 Task: Add Alter Eco Organic 90% Super Blackout Chocolate Bar to the cart.
Action: Mouse moved to (1257, 151)
Screenshot: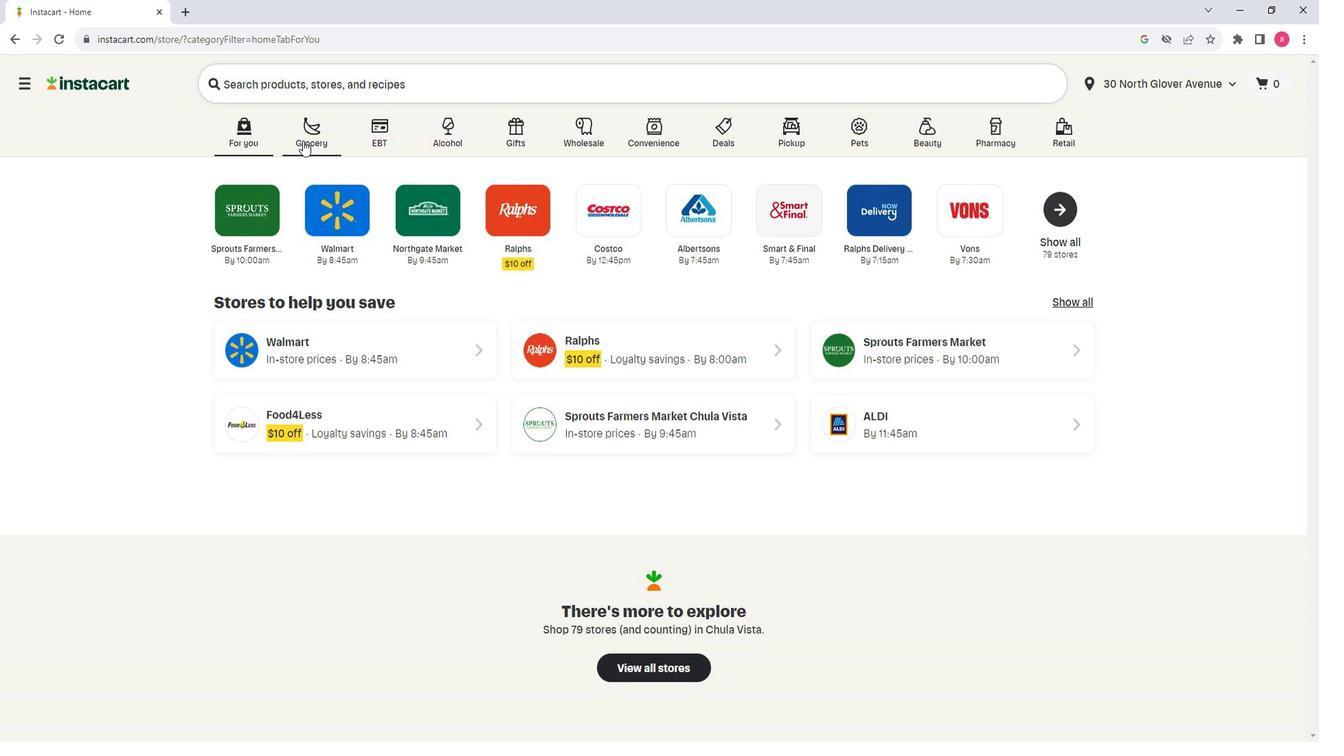 
Action: Mouse pressed left at (1257, 151)
Screenshot: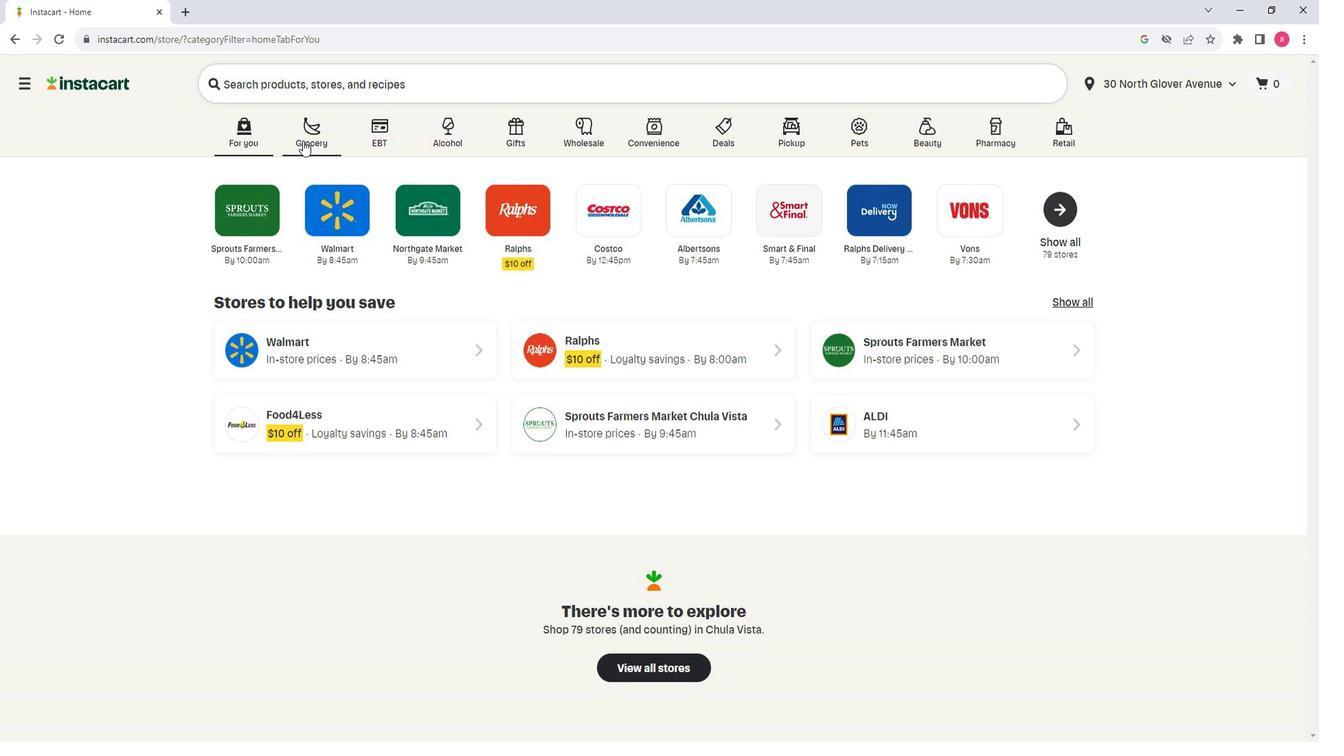 
Action: Mouse moved to (1314, 393)
Screenshot: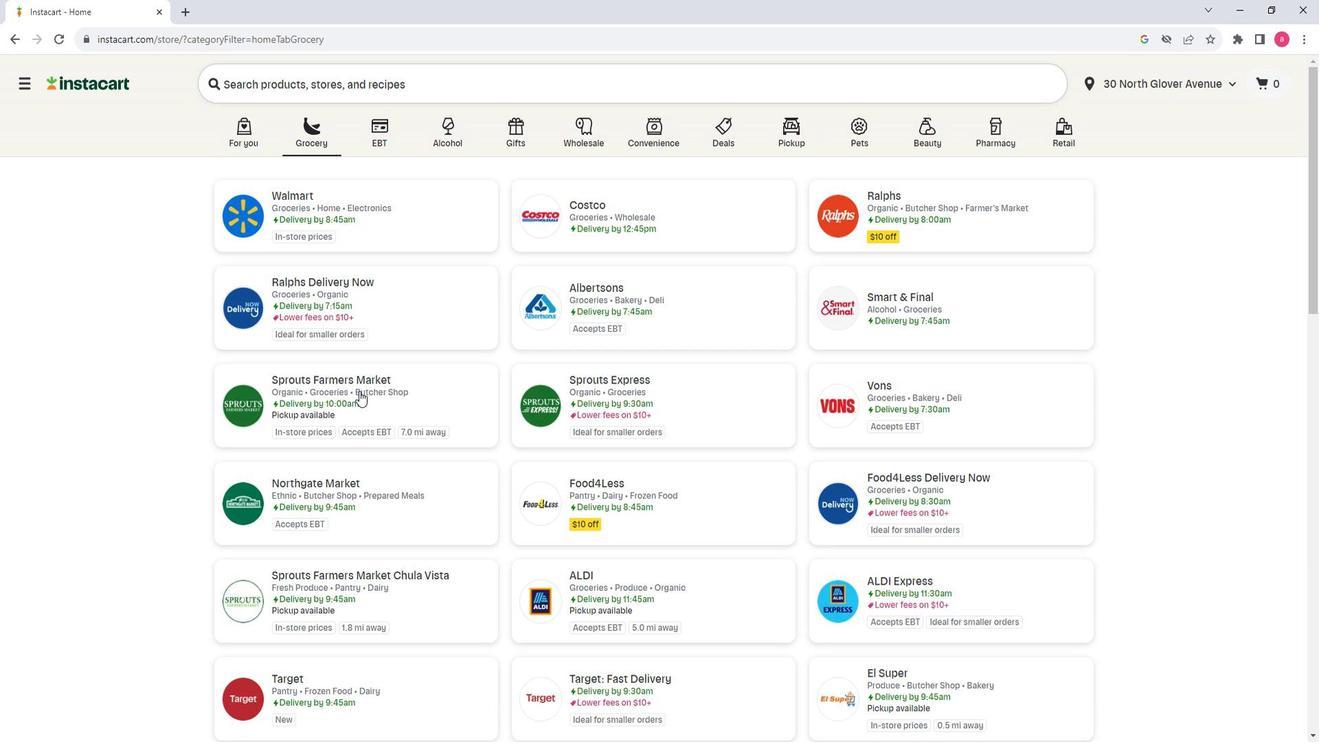 
Action: Mouse pressed left at (1314, 393)
Screenshot: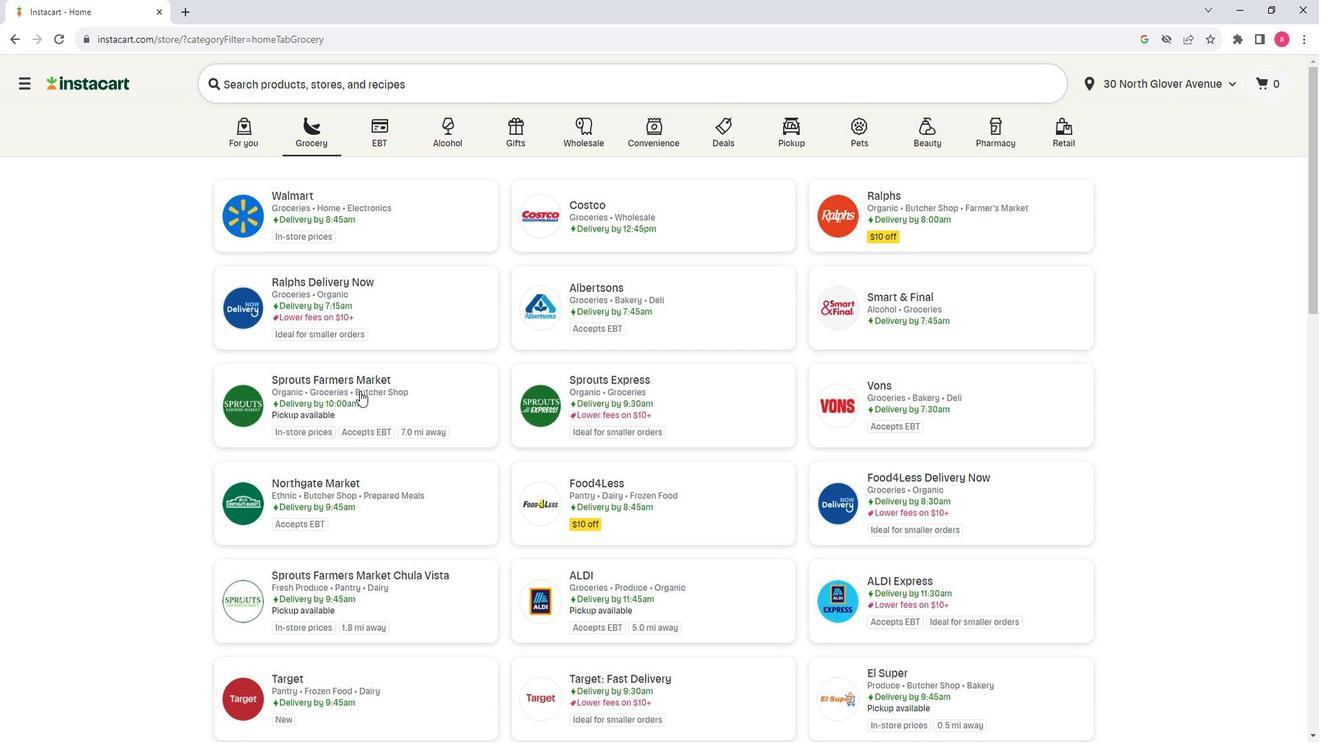 
Action: Mouse moved to (1034, 549)
Screenshot: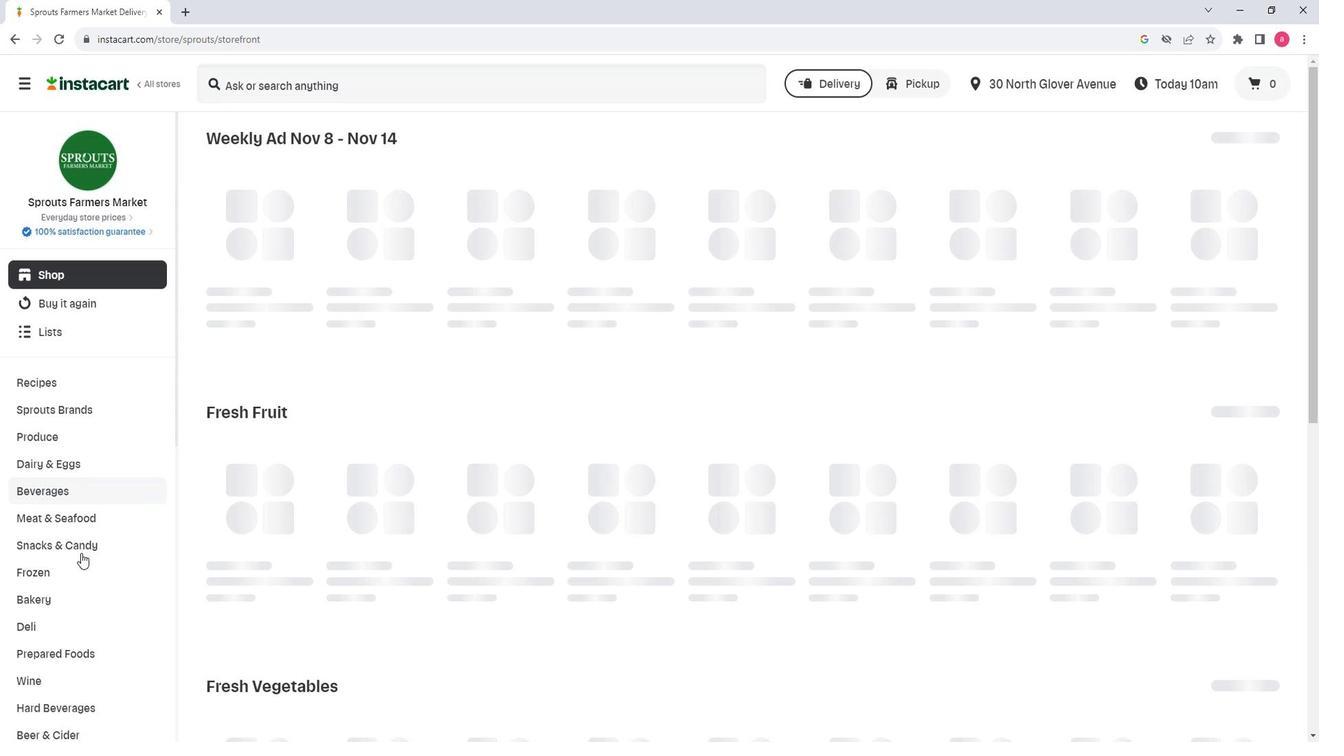
Action: Mouse pressed left at (1034, 549)
Screenshot: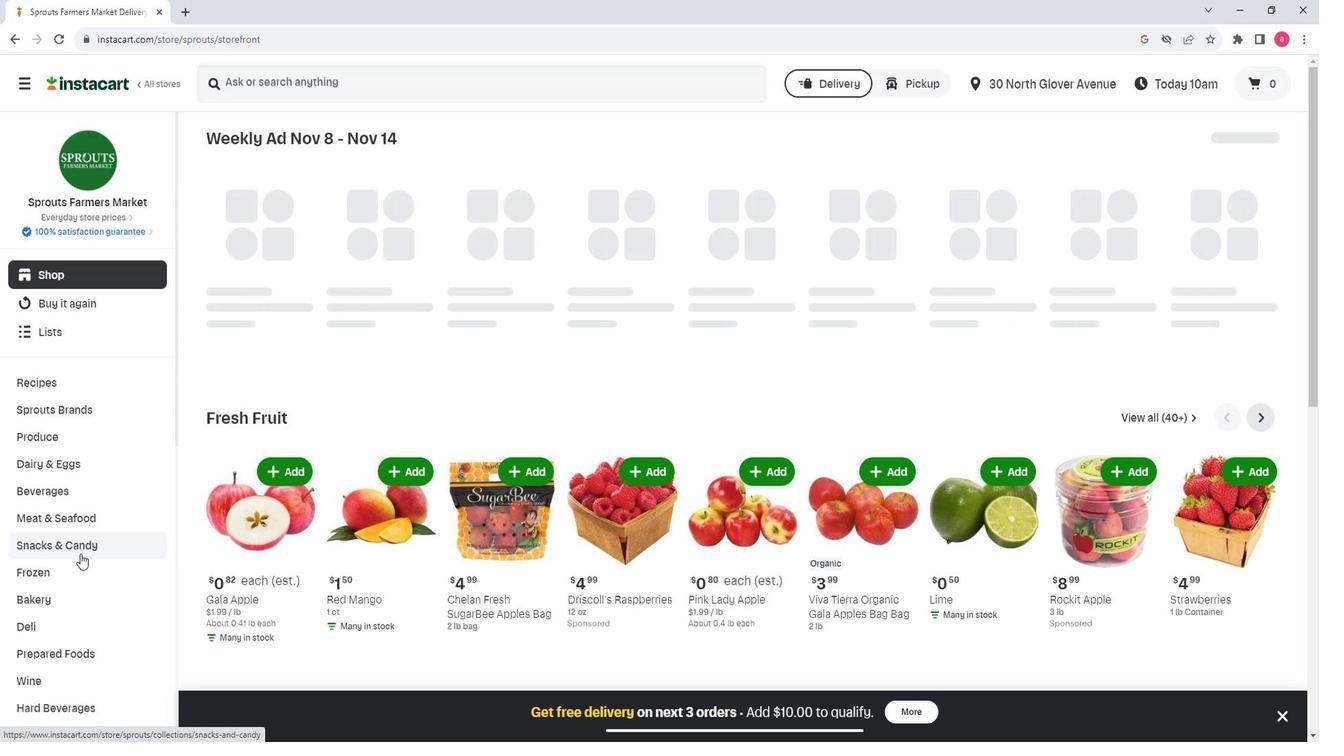 
Action: Mouse moved to (1054, 529)
Screenshot: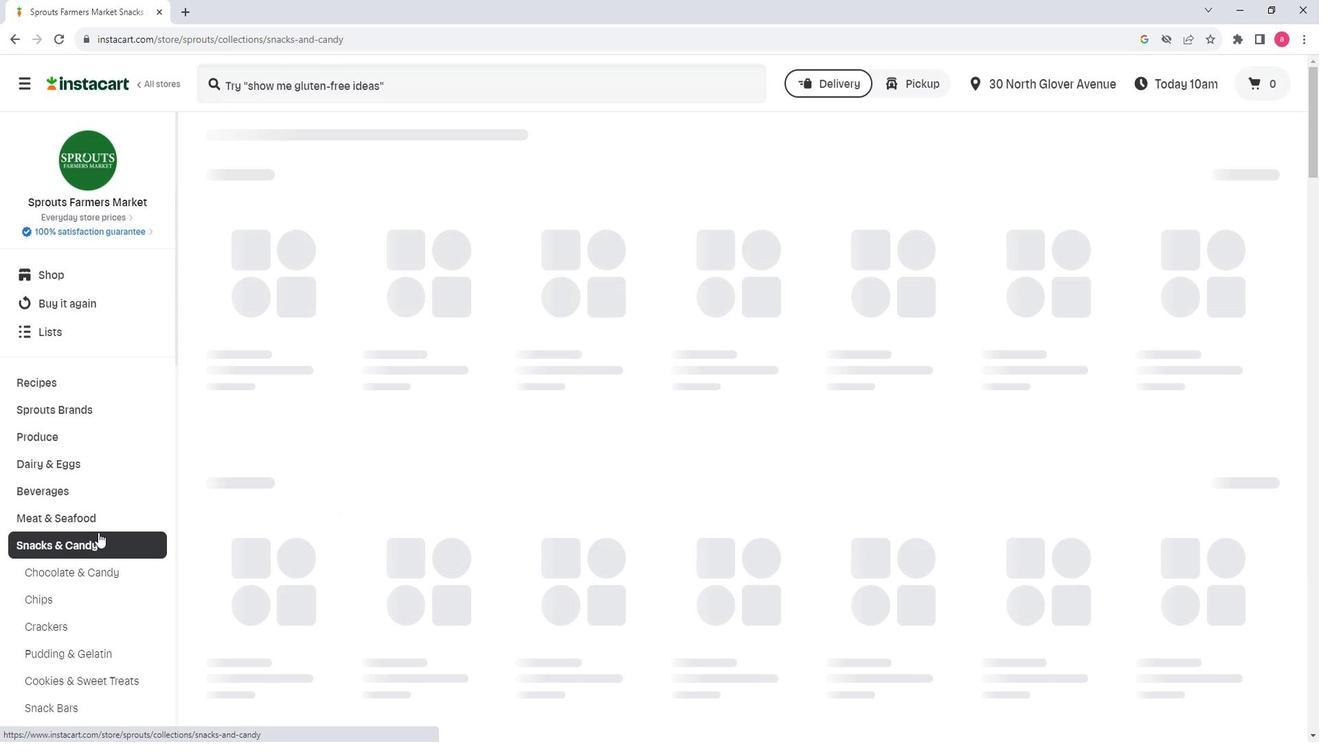 
Action: Mouse scrolled (1054, 528) with delta (0, 0)
Screenshot: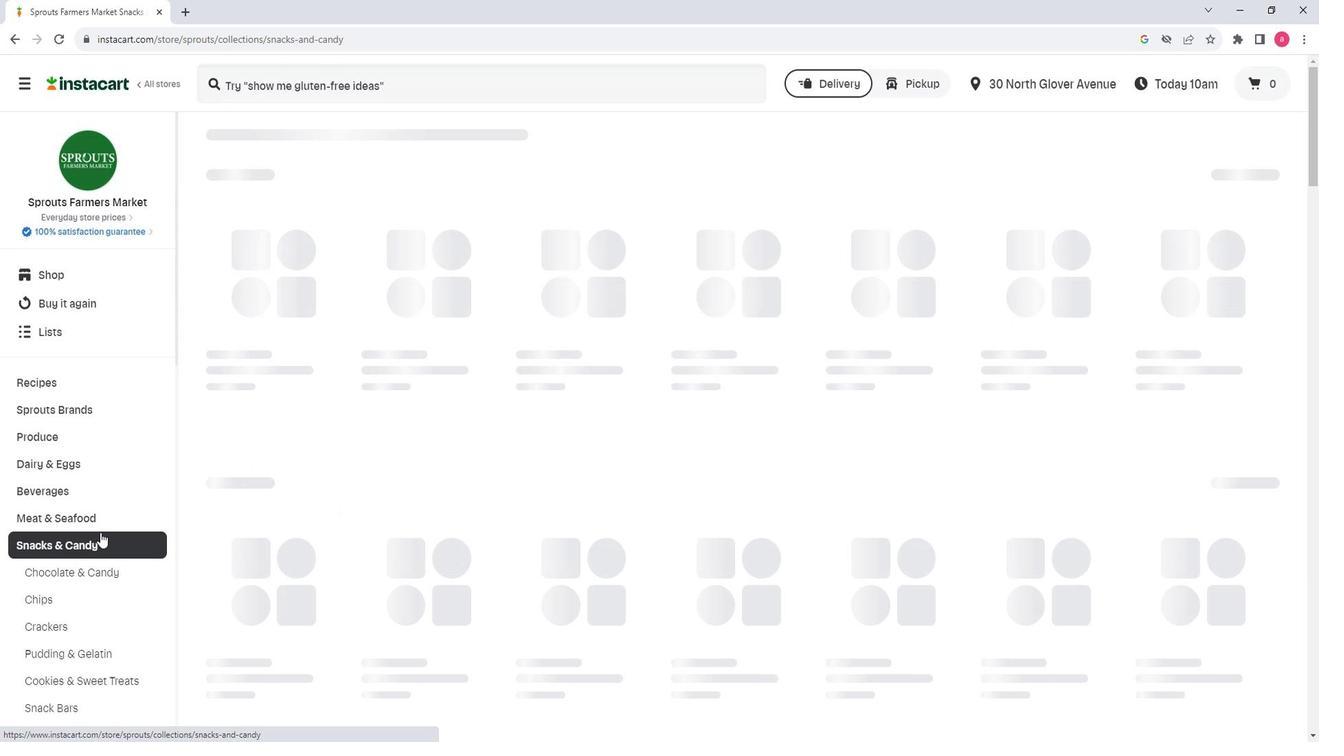 
Action: Mouse moved to (1056, 529)
Screenshot: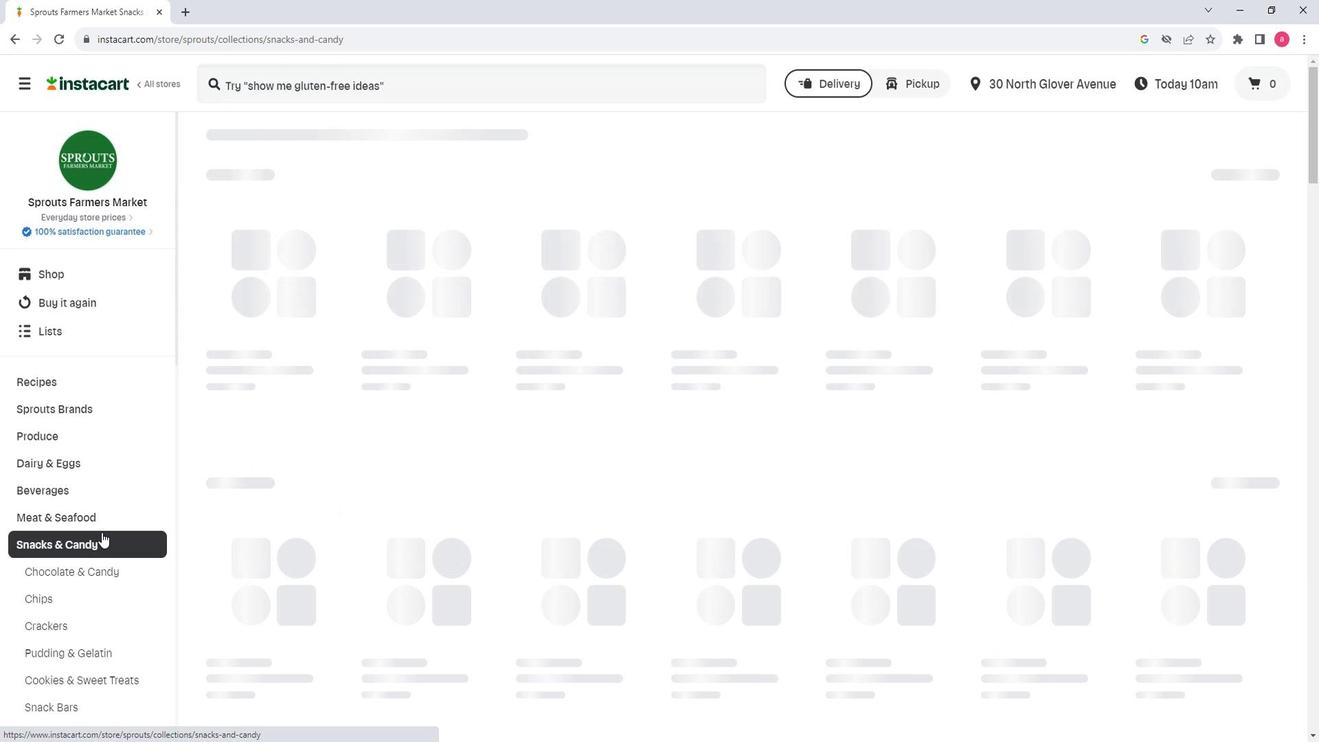 
Action: Mouse scrolled (1056, 528) with delta (0, 0)
Screenshot: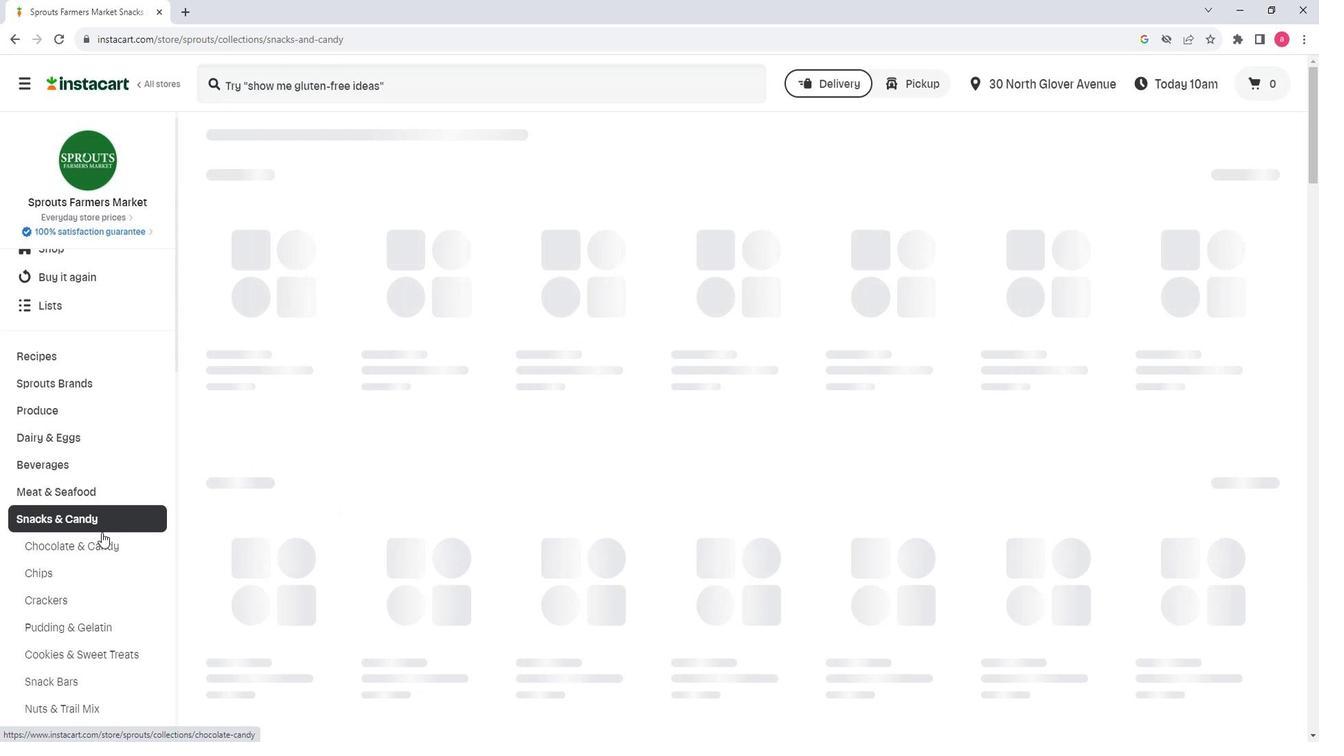
Action: Mouse moved to (1048, 428)
Screenshot: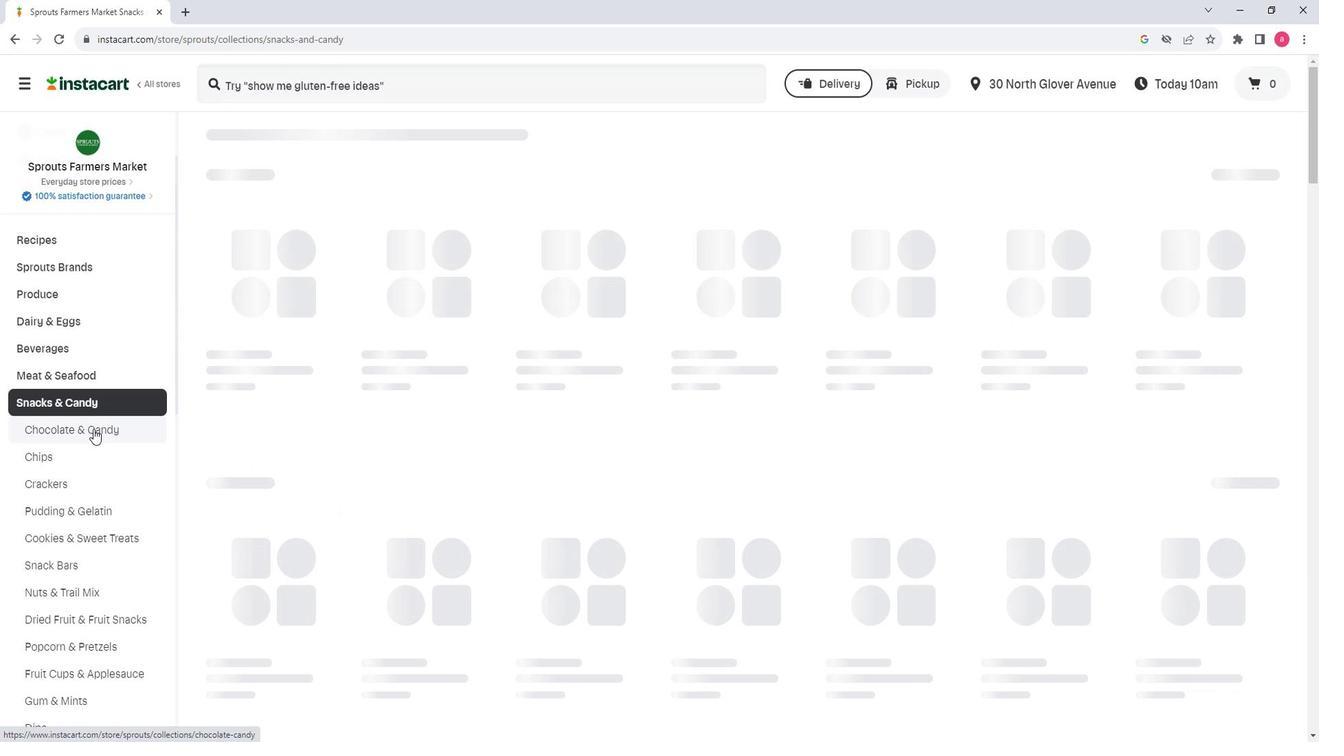 
Action: Mouse pressed left at (1048, 428)
Screenshot: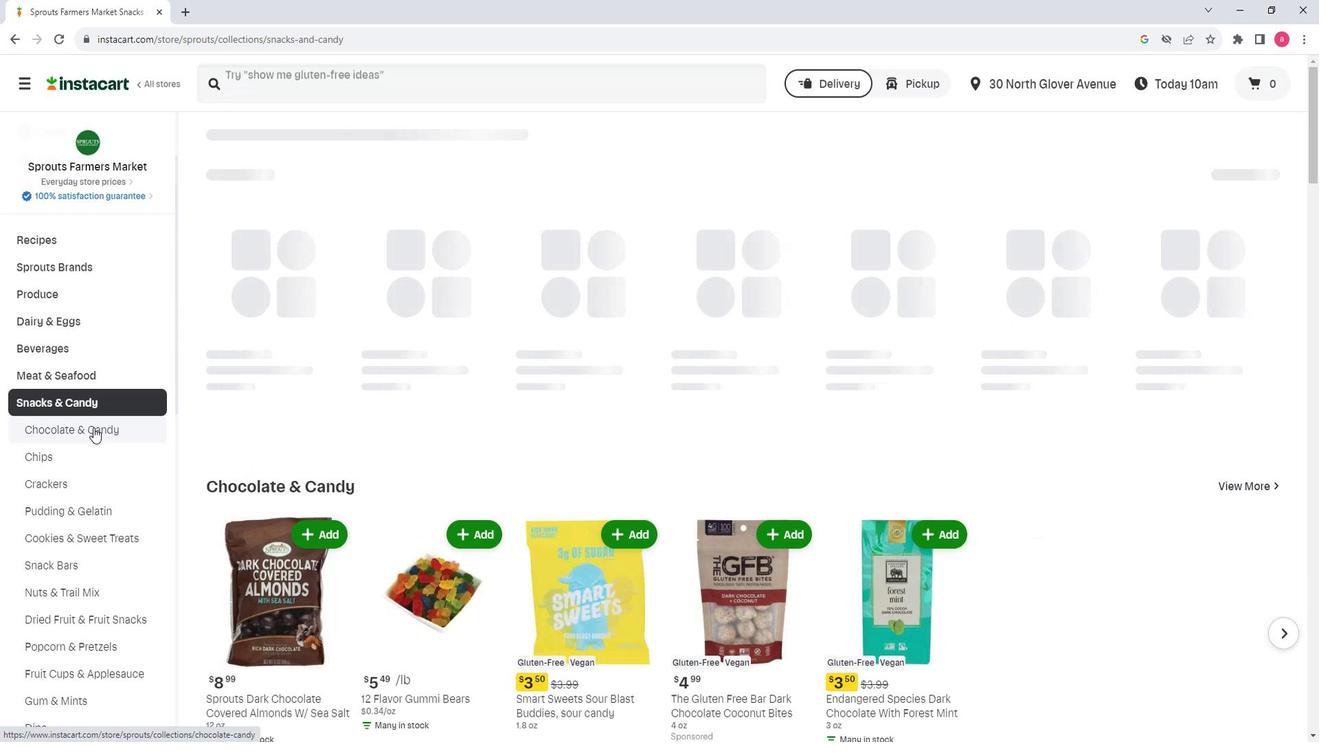 
Action: Mouse moved to (1248, 198)
Screenshot: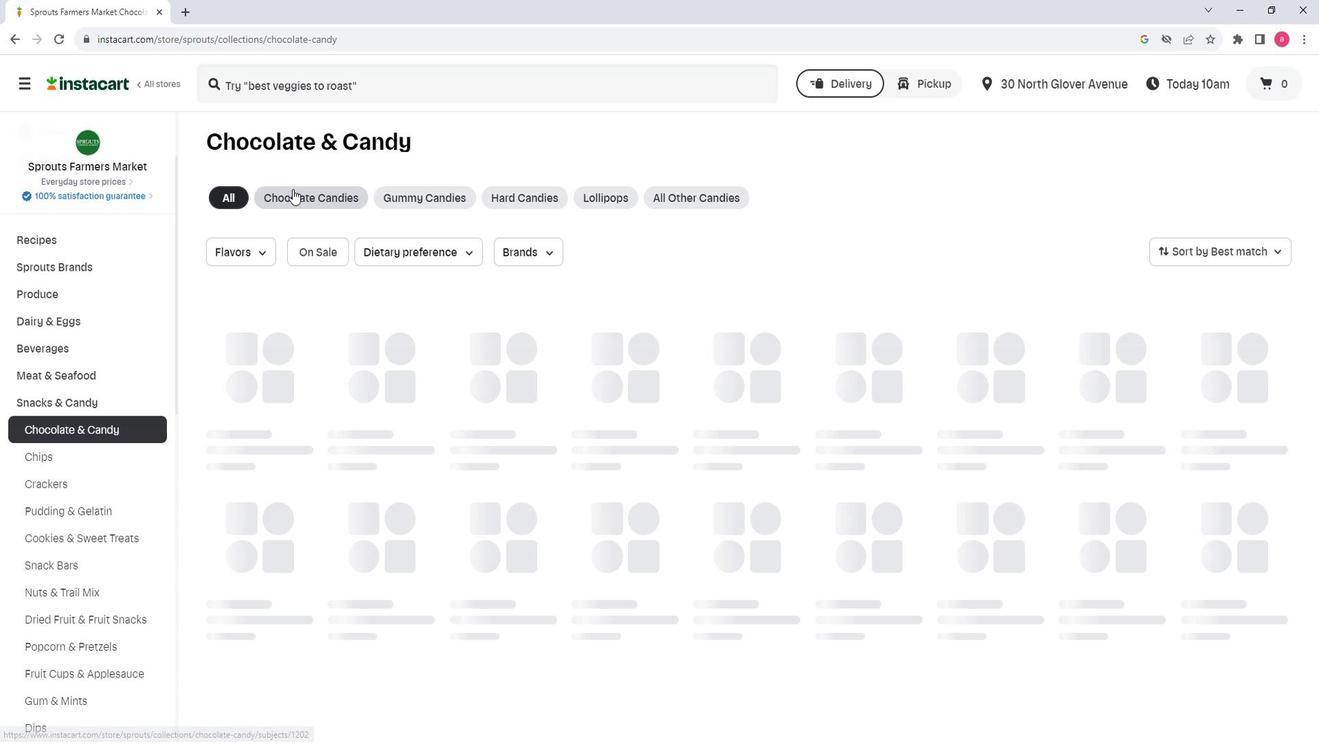 
Action: Mouse pressed left at (1248, 198)
Screenshot: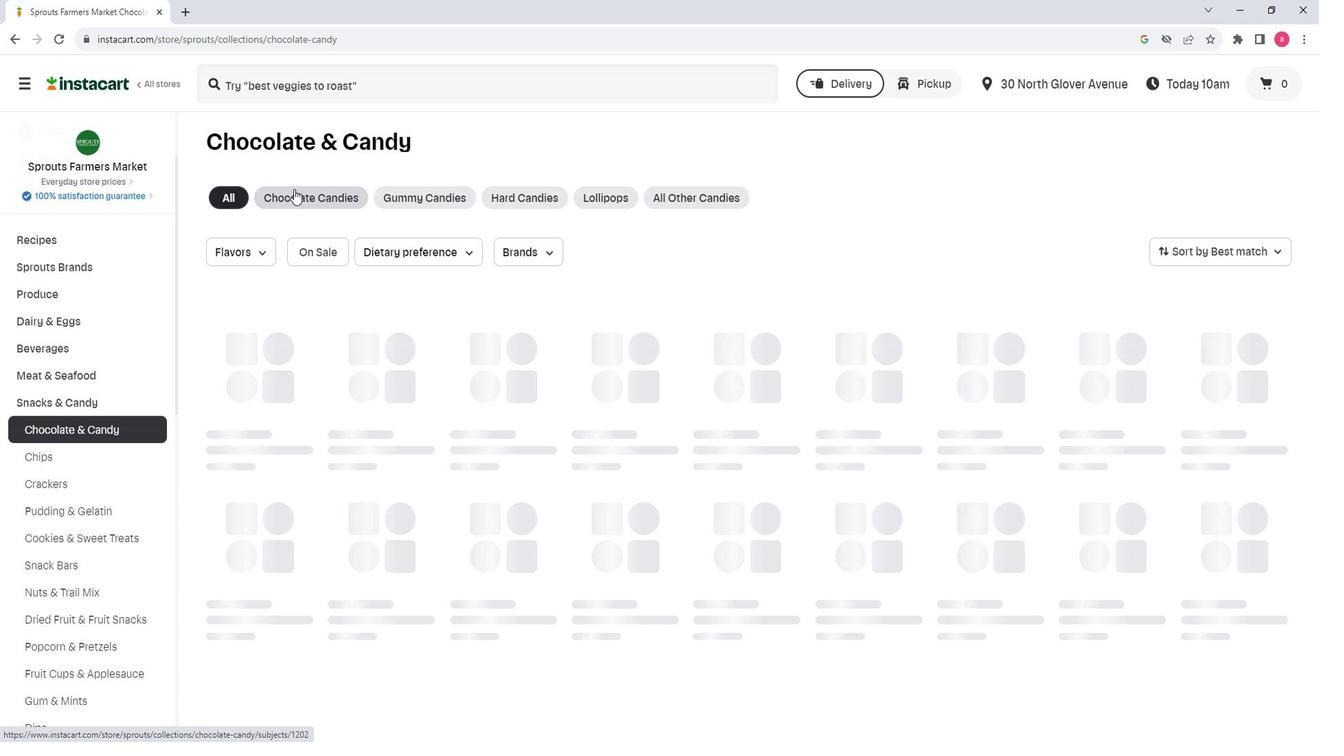 
Action: Mouse moved to (1265, 109)
Screenshot: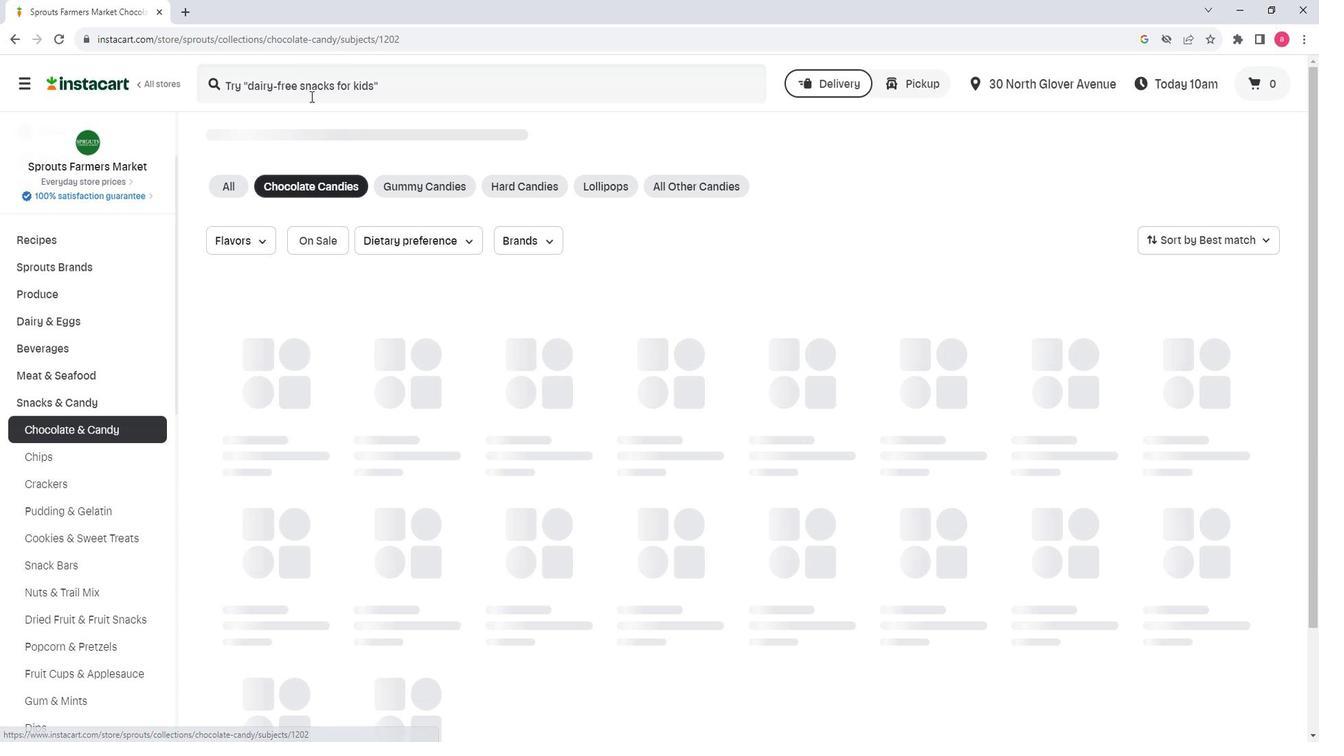 
Action: Mouse pressed left at (1265, 109)
Screenshot: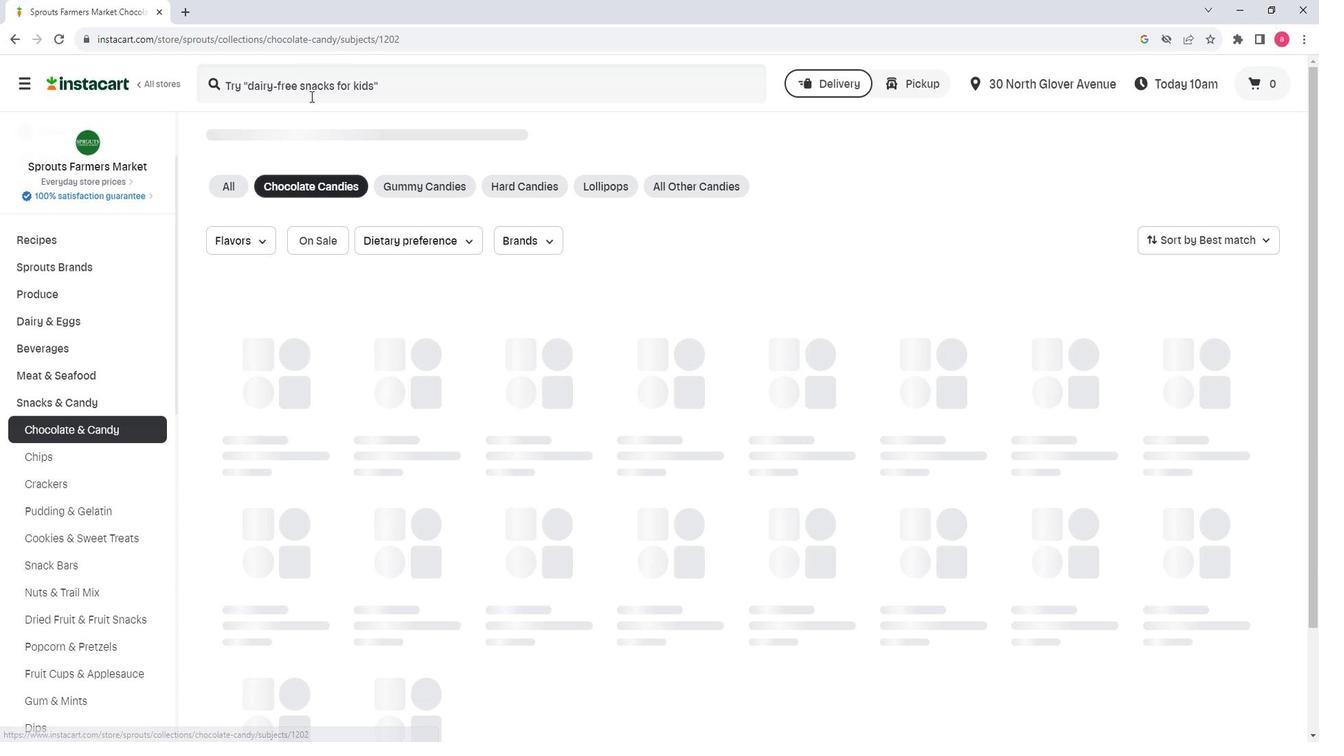
Action: Key pressed <Key.shift>Eco<Key.space><Key.shift>Organic<Key.space><Key.shift><Key.shift><Key.shift><Key.shift><Key.shift>90<Key.shift>%<Key.space><Key.shift>Super<Key.space><Key.shift>Blackout<Key.space><Key.shift>Chocolate<Key.space><Key.shift>Bar<Key.enter>
Screenshot: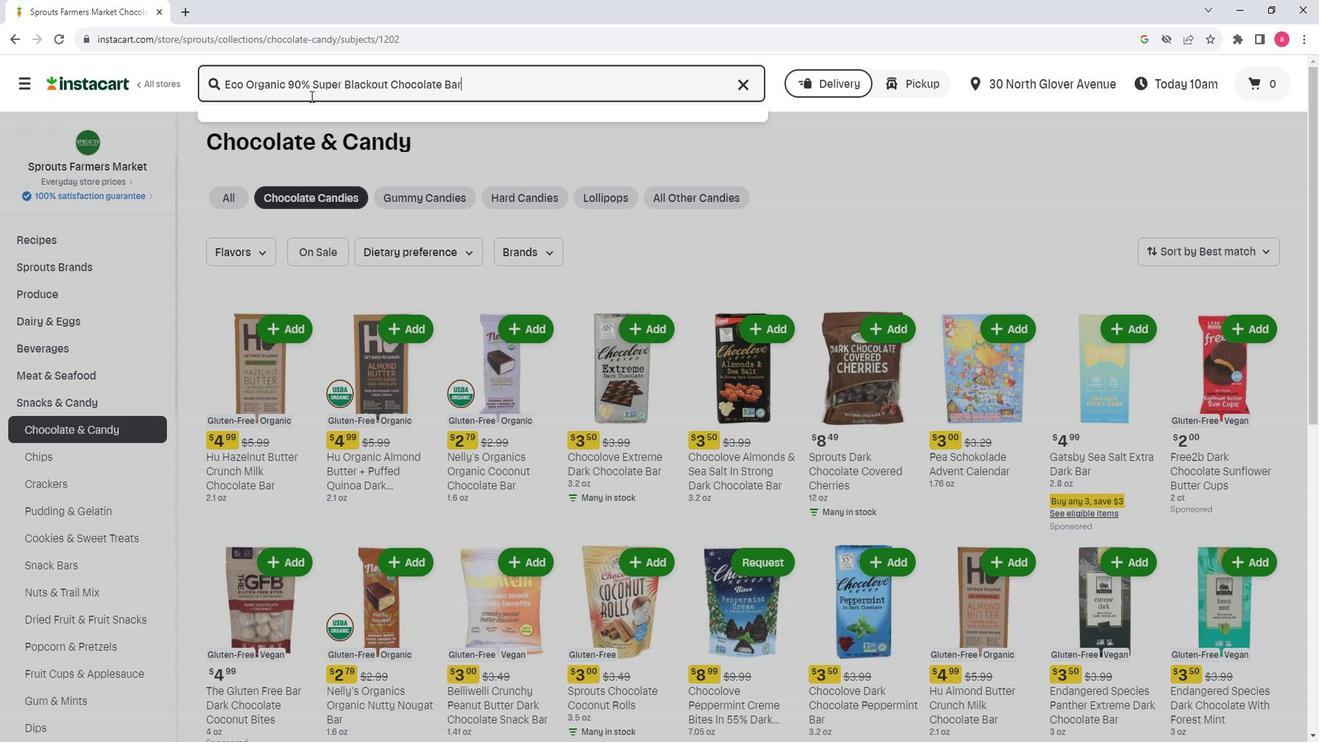 
Action: Mouse moved to (1340, 238)
Screenshot: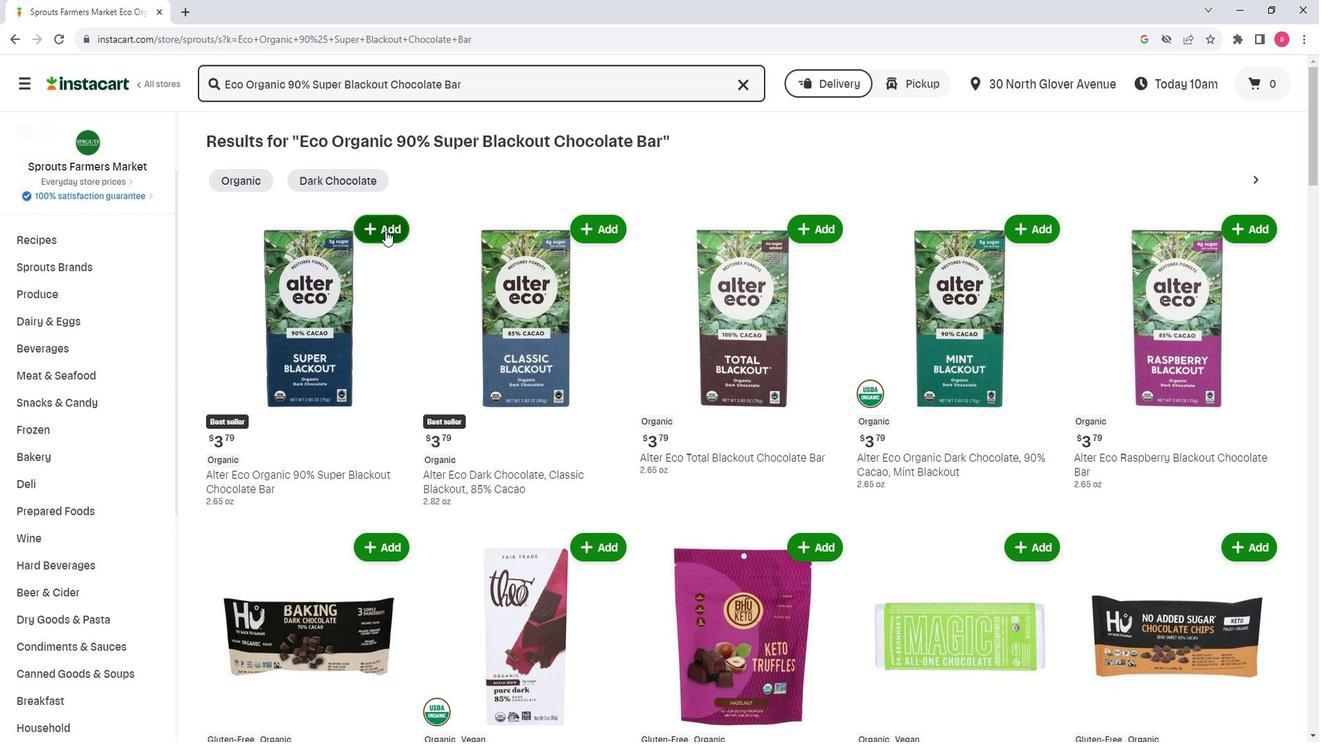 
Action: Mouse pressed left at (1340, 238)
Screenshot: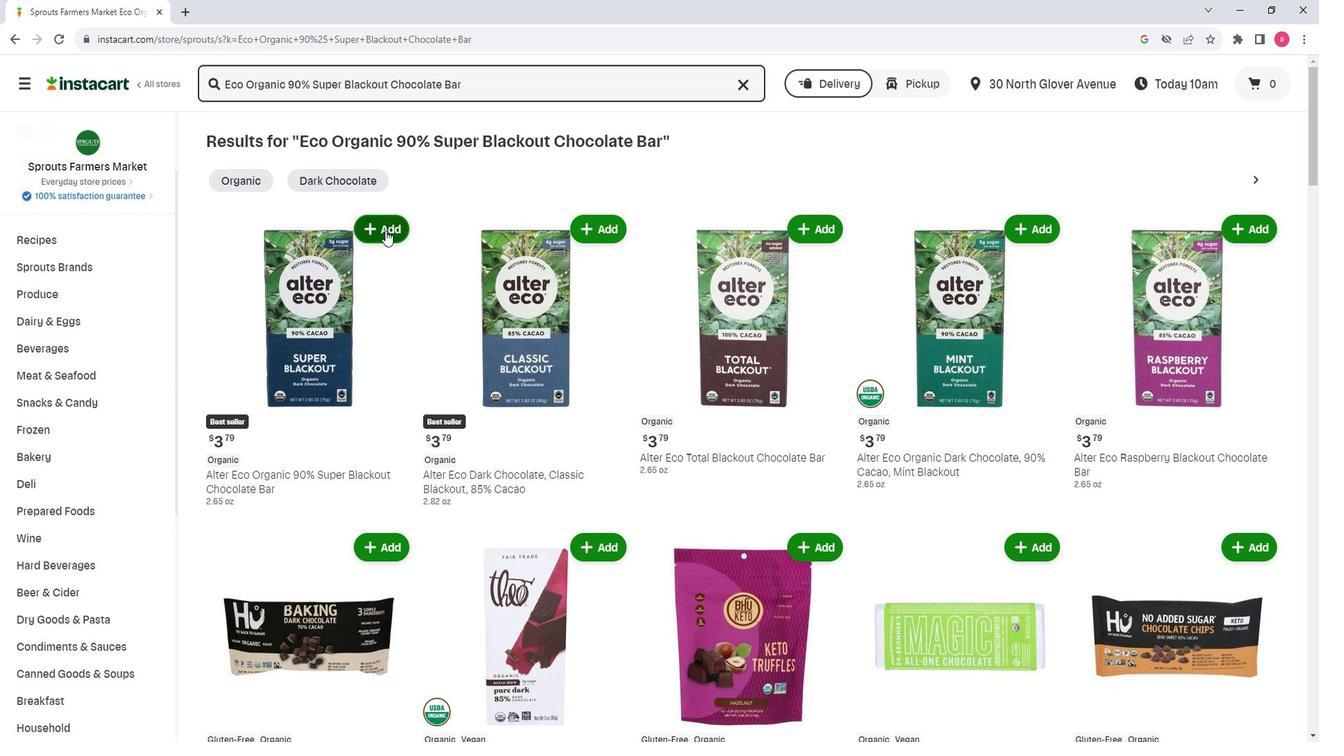 
Action: Mouse moved to (1340, 321)
Screenshot: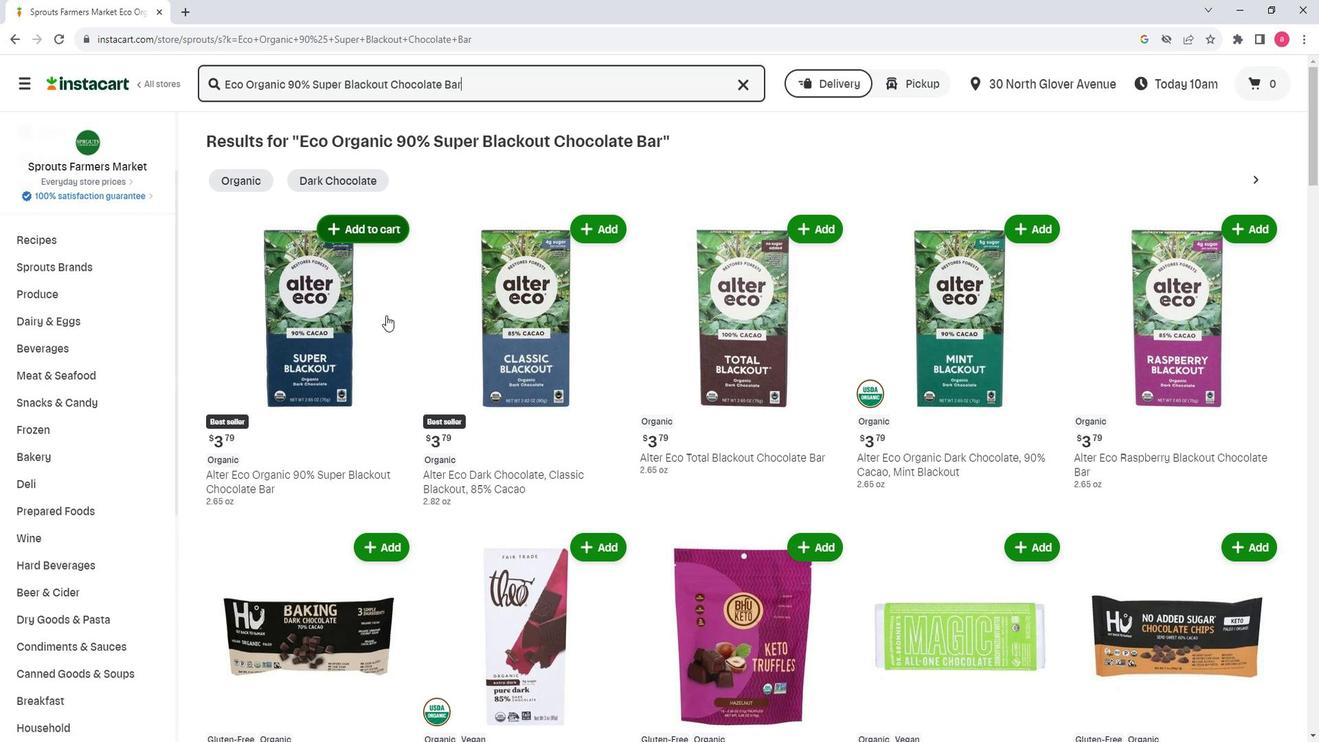 
